 Task: Change  the formatting of the data to Which is Greater than5. In conditional formating, put the option 'Chart 3 colour. 'In the sheet  Attendance Spreadsheetbook
Action: Mouse moved to (79, 111)
Screenshot: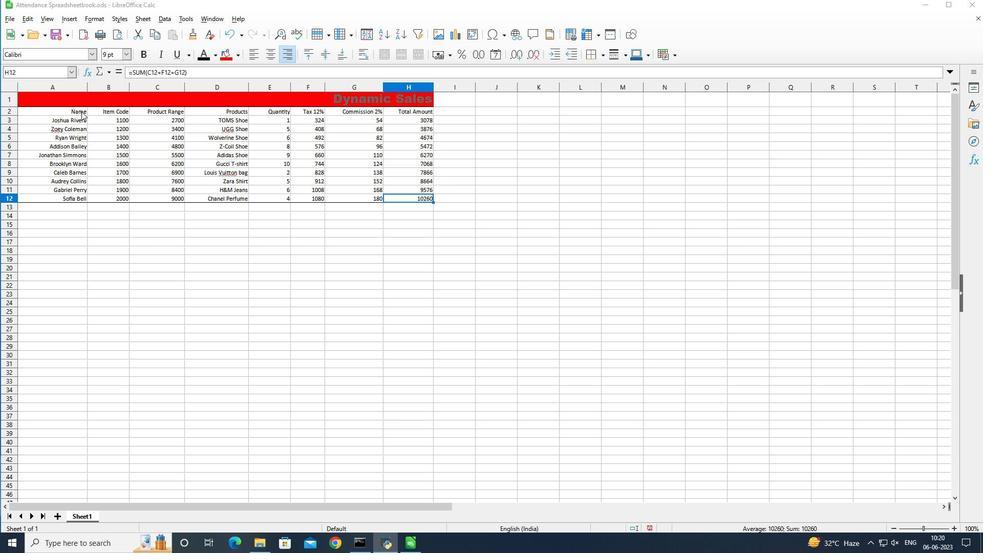 
Action: Mouse pressed left at (79, 111)
Screenshot: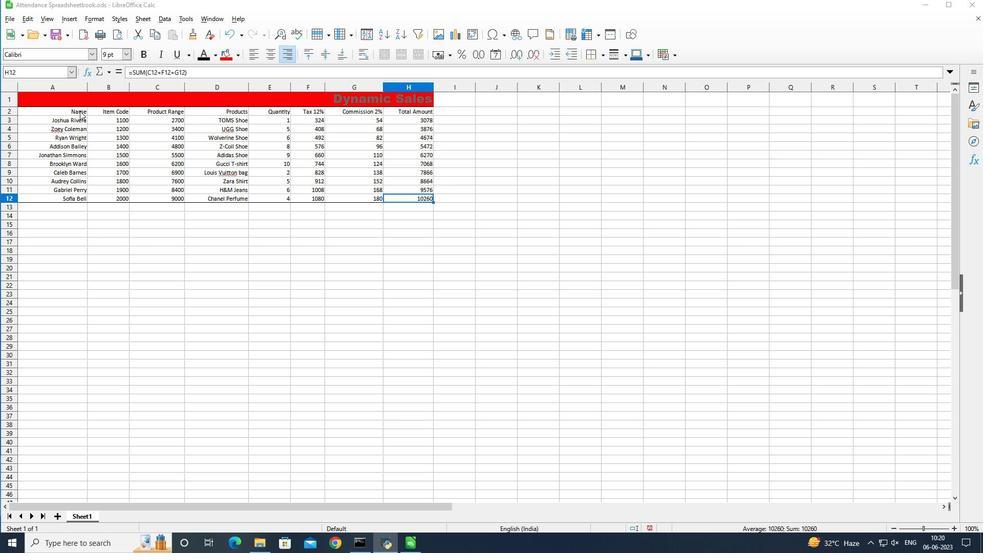 
Action: Mouse moved to (73, 110)
Screenshot: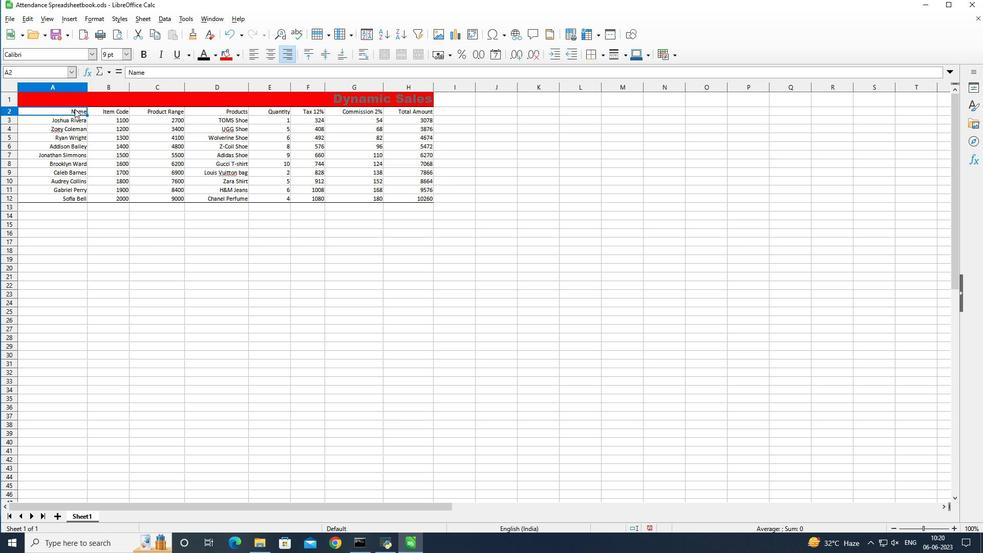 
Action: Mouse pressed left at (73, 110)
Screenshot: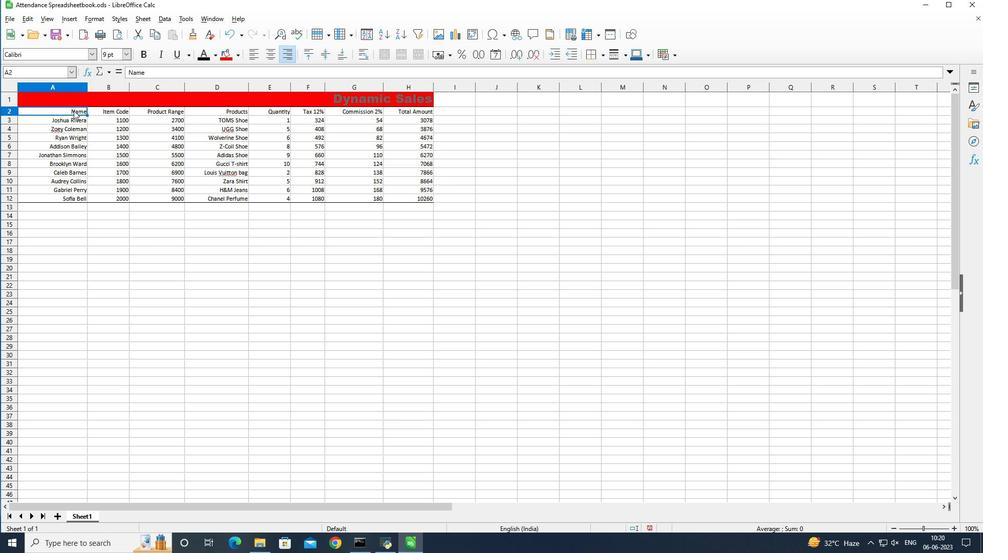 
Action: Mouse moved to (674, 55)
Screenshot: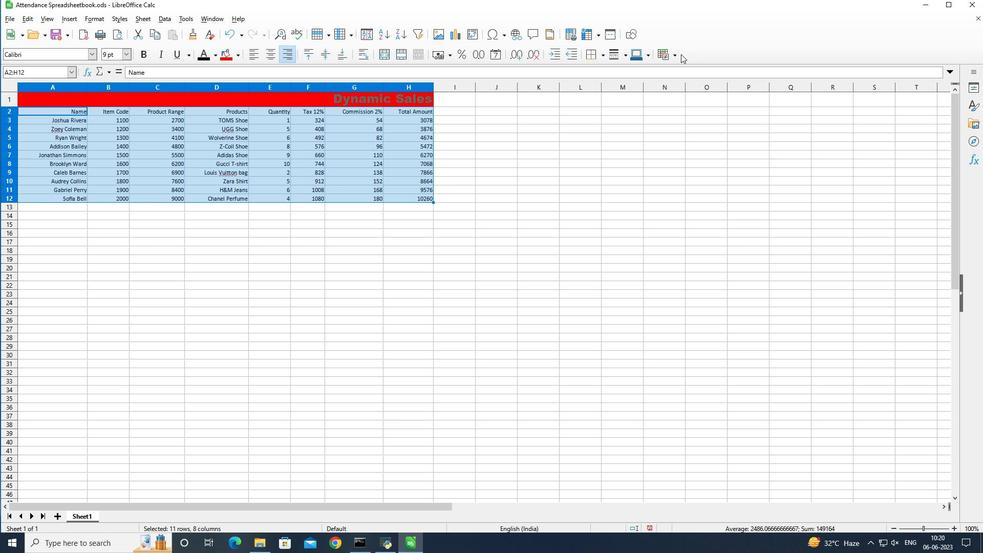 
Action: Mouse pressed left at (674, 55)
Screenshot: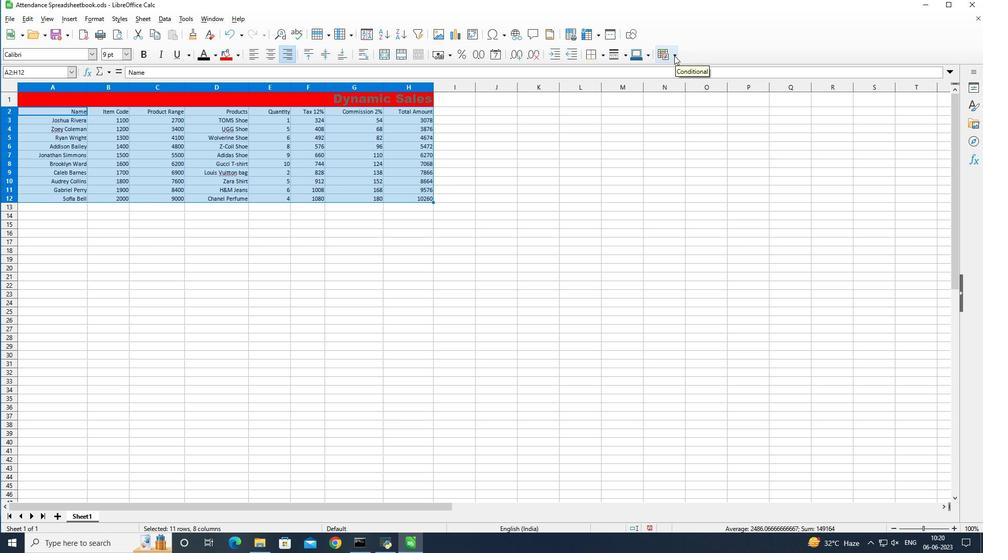 
Action: Mouse moved to (685, 74)
Screenshot: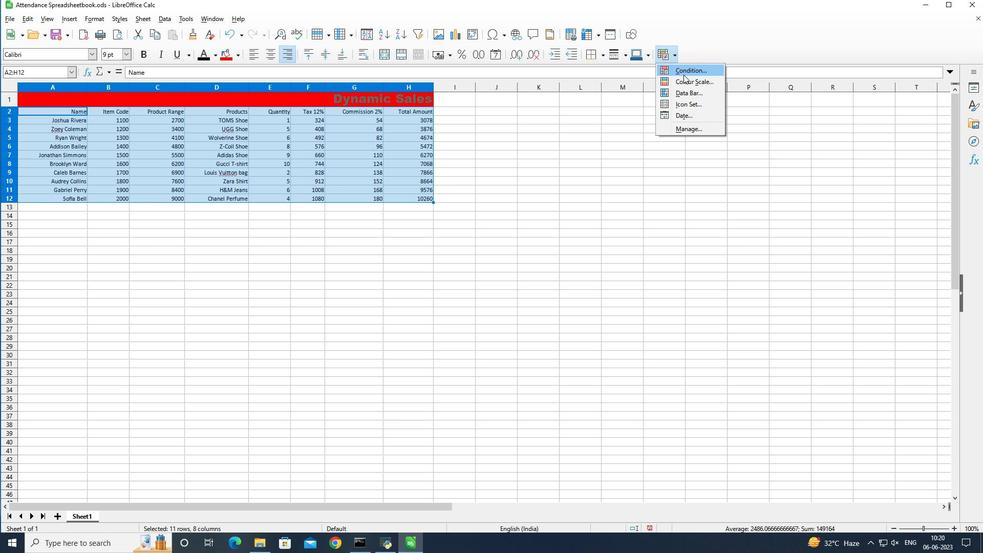 
Action: Mouse pressed left at (685, 74)
Screenshot: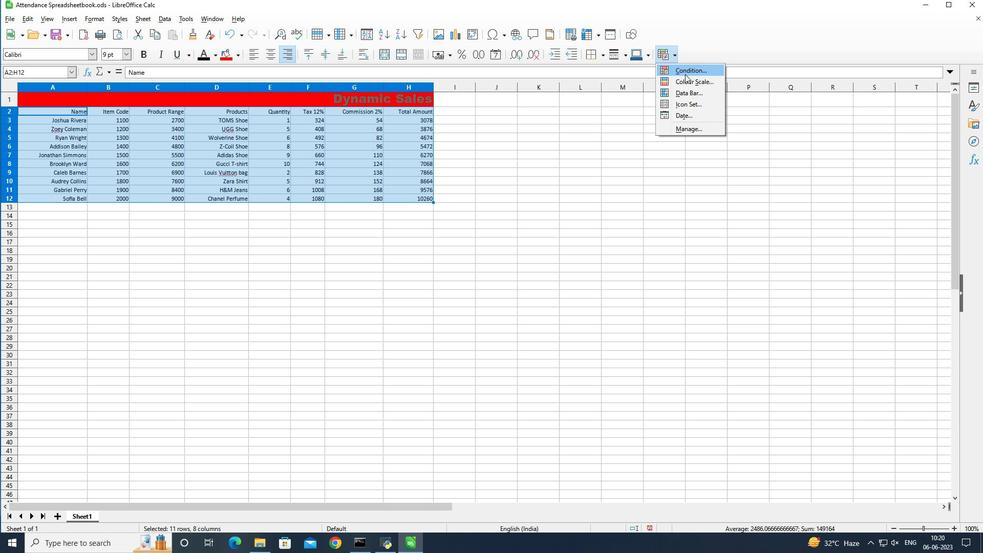 
Action: Mouse moved to (516, 163)
Screenshot: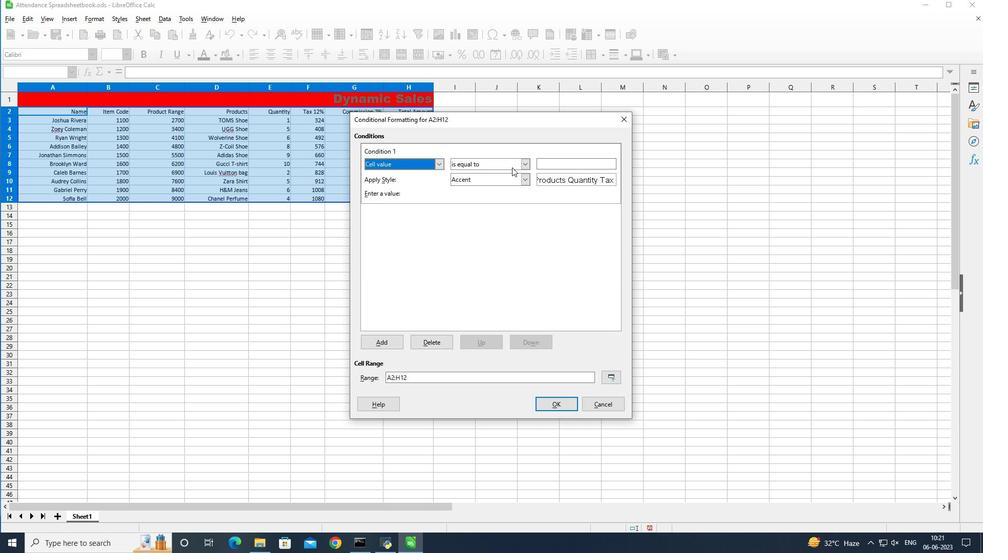 
Action: Mouse pressed left at (516, 163)
Screenshot: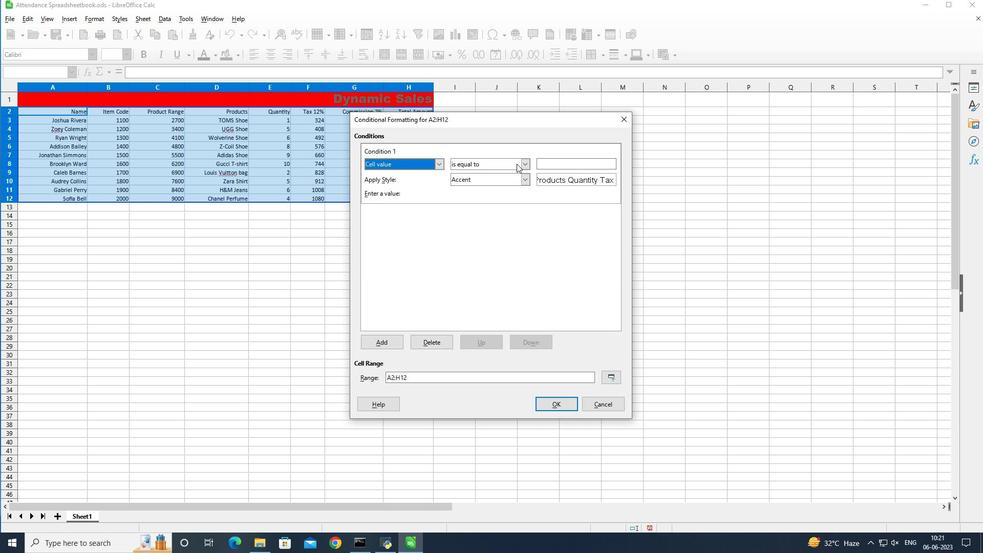 
Action: Mouse moved to (512, 191)
Screenshot: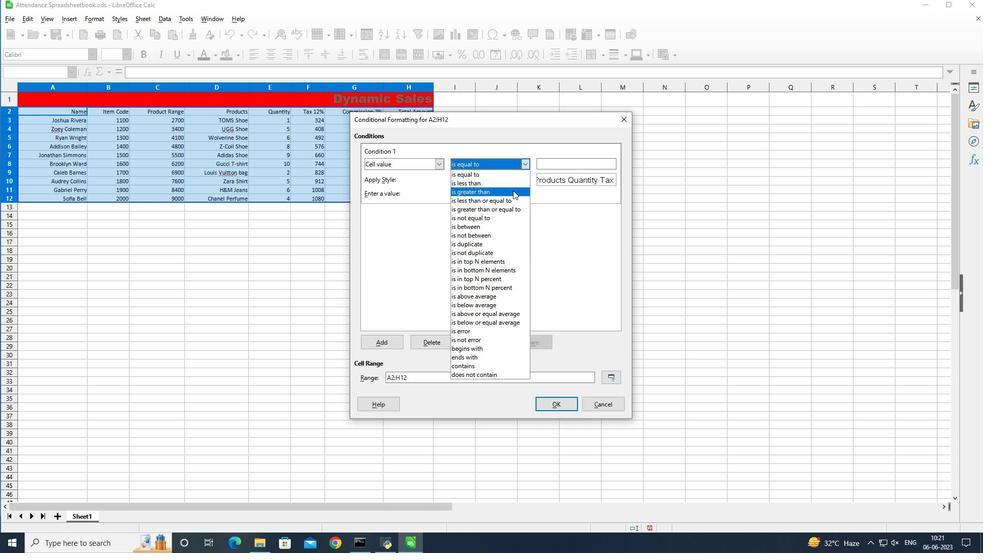 
Action: Mouse pressed left at (512, 191)
Screenshot: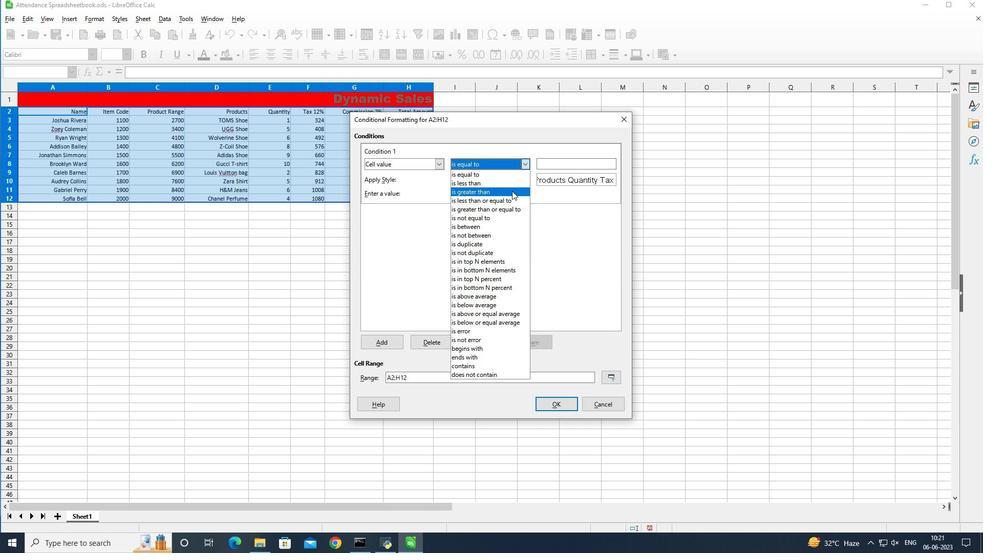 
Action: Mouse moved to (563, 167)
Screenshot: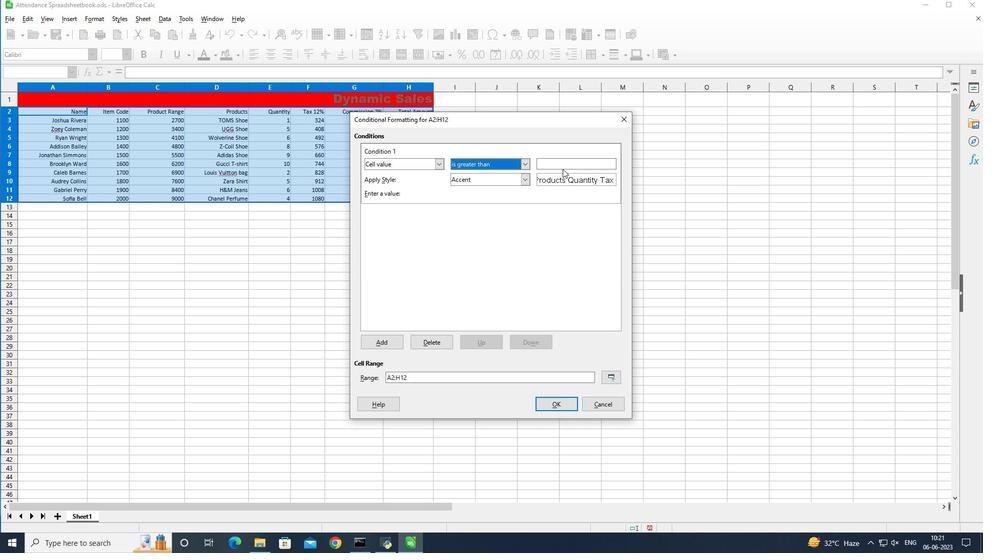 
Action: Mouse pressed left at (563, 167)
Screenshot: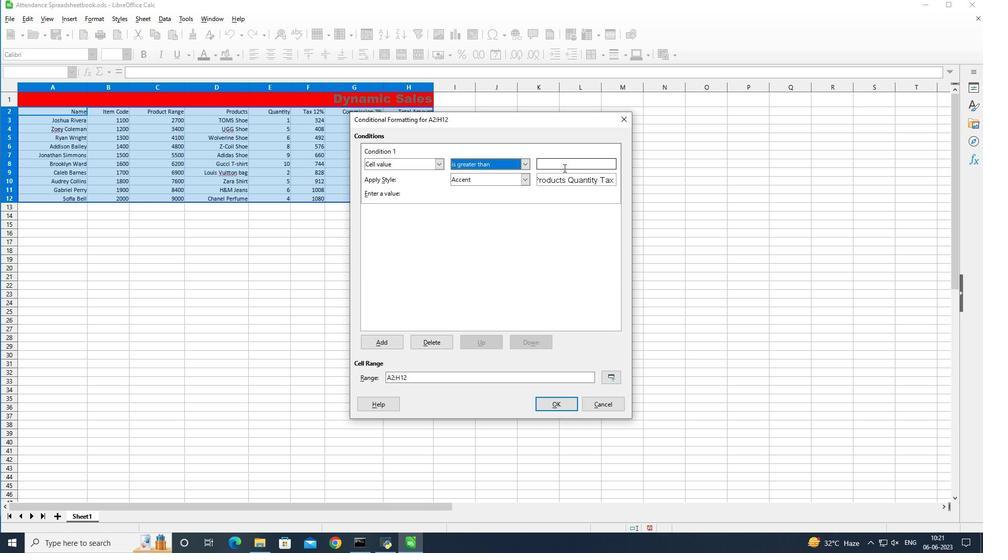 
Action: Key pressed 5
Screenshot: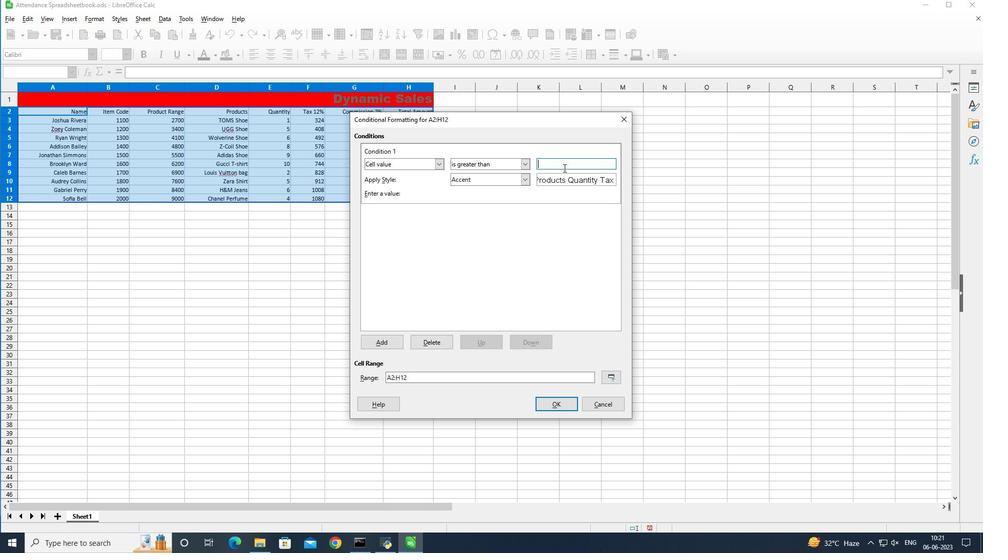 
Action: Mouse moved to (563, 400)
Screenshot: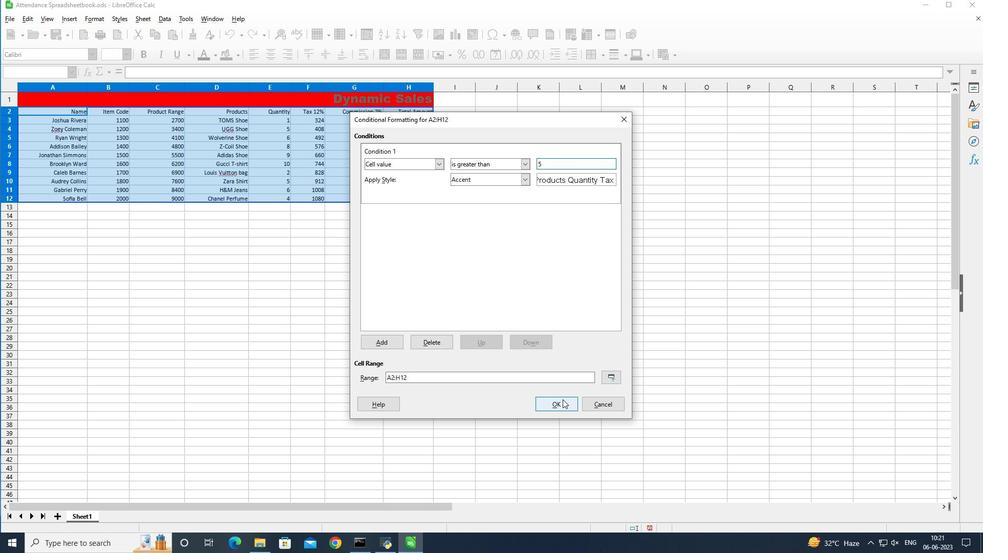 
Action: Mouse pressed left at (563, 400)
Screenshot: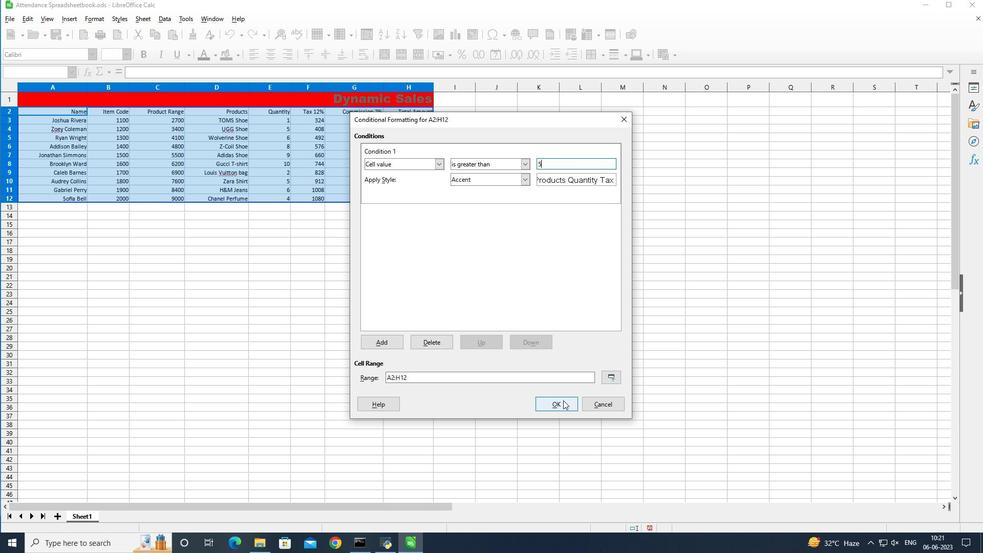 
Action: Mouse moved to (672, 56)
Screenshot: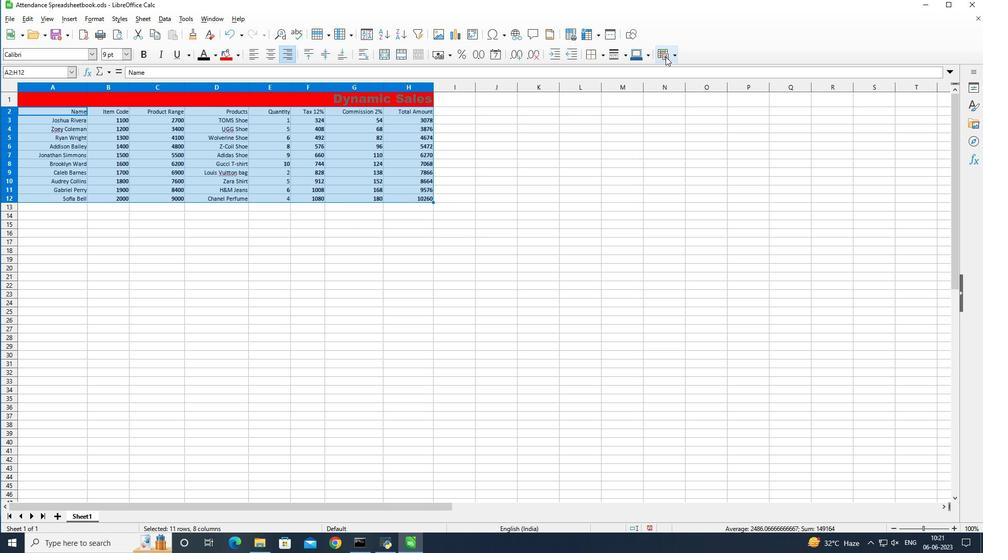 
Action: Mouse pressed left at (672, 56)
Screenshot: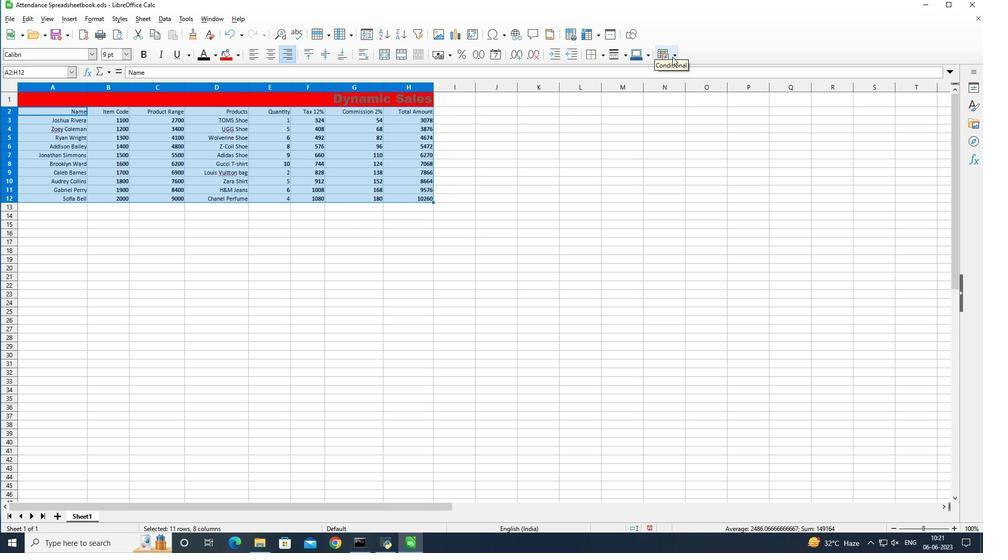 
Action: Mouse moved to (677, 76)
Screenshot: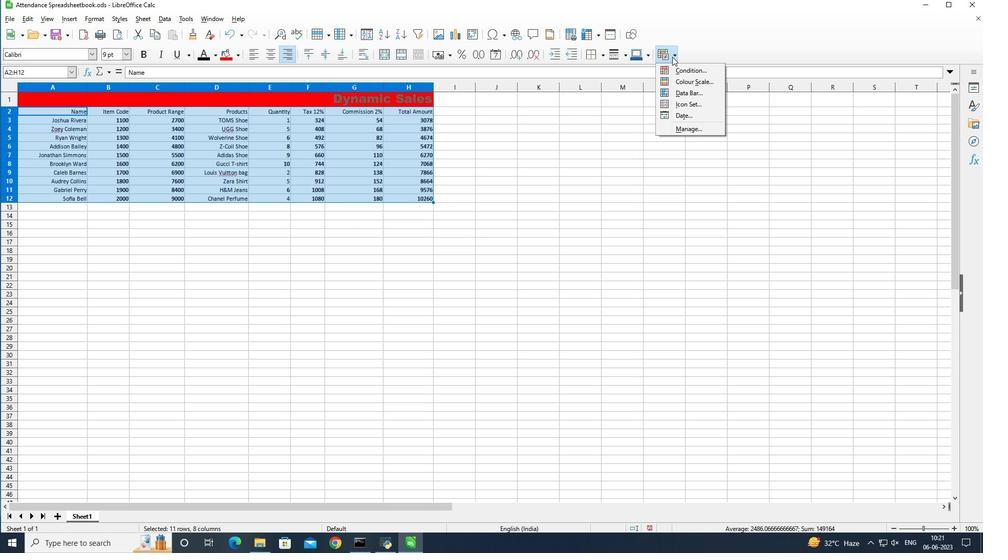 
Action: Mouse pressed left at (677, 76)
Screenshot: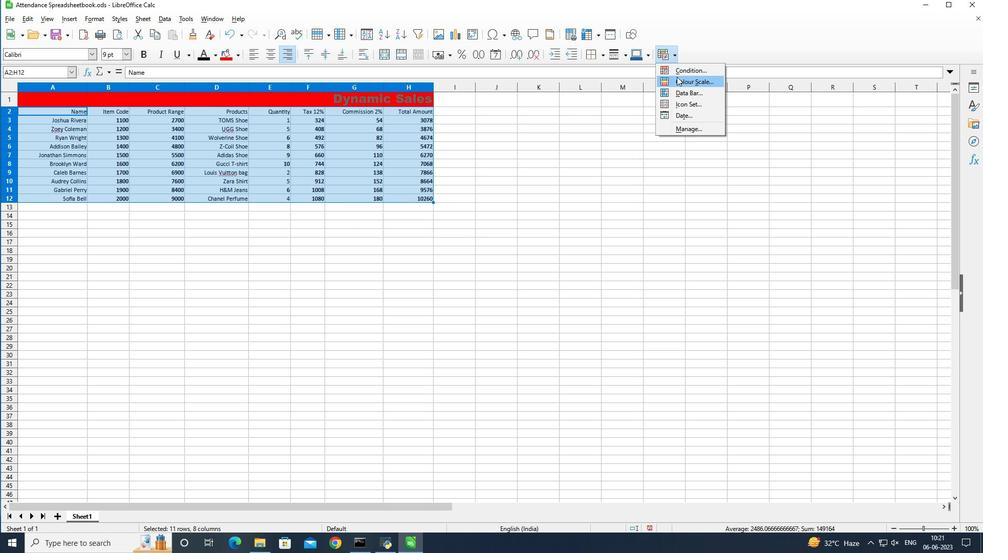 
Action: Mouse moved to (425, 167)
Screenshot: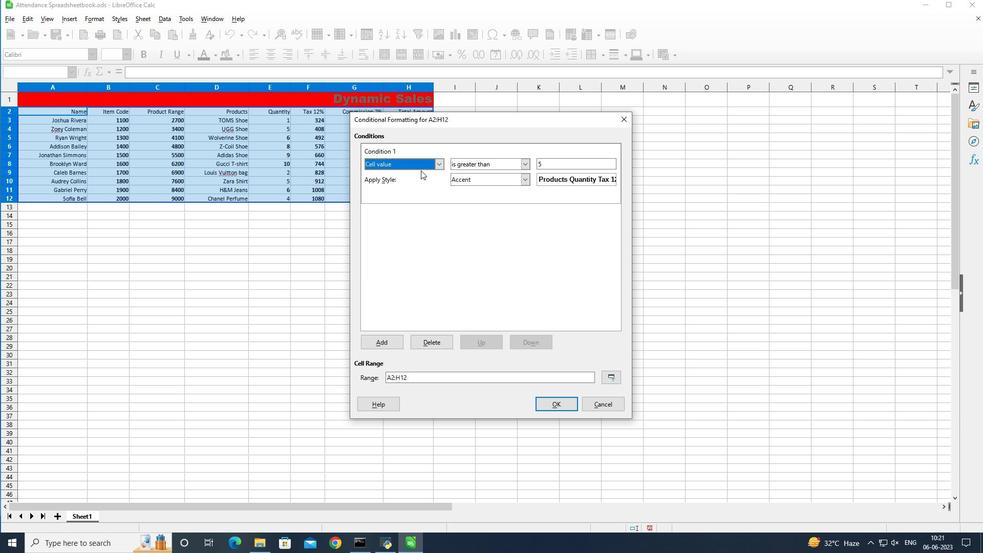 
Action: Mouse pressed left at (425, 167)
Screenshot: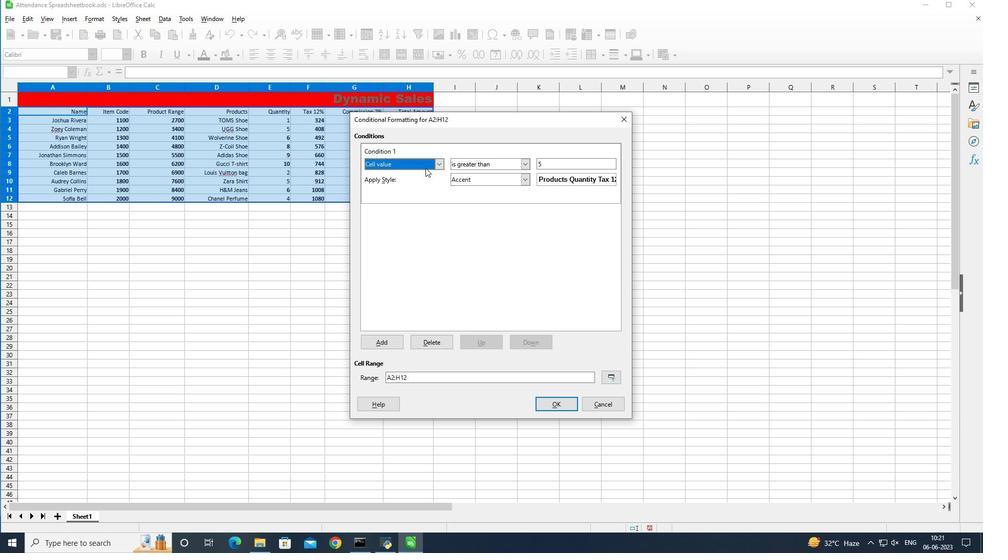 
Action: Mouse moved to (423, 175)
Screenshot: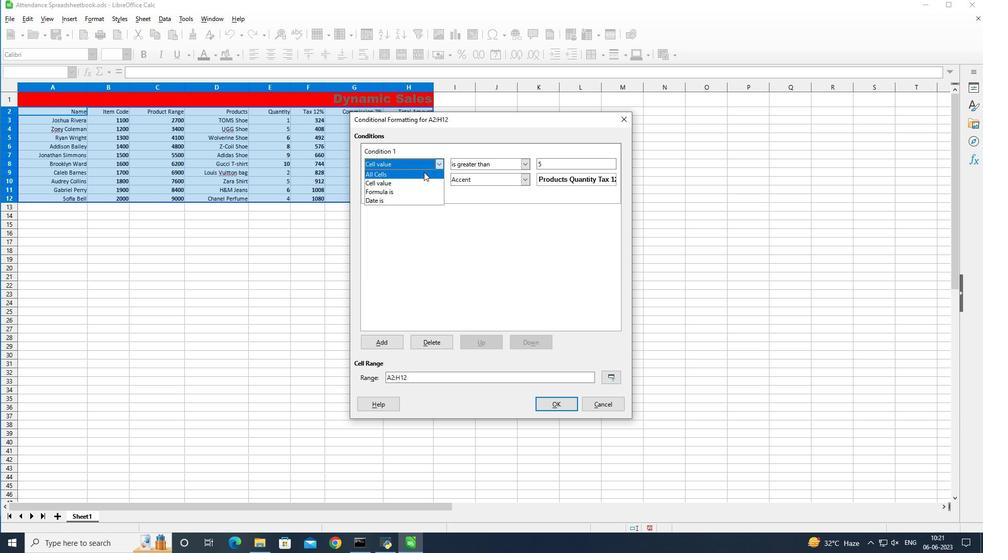 
Action: Mouse pressed left at (423, 175)
Screenshot: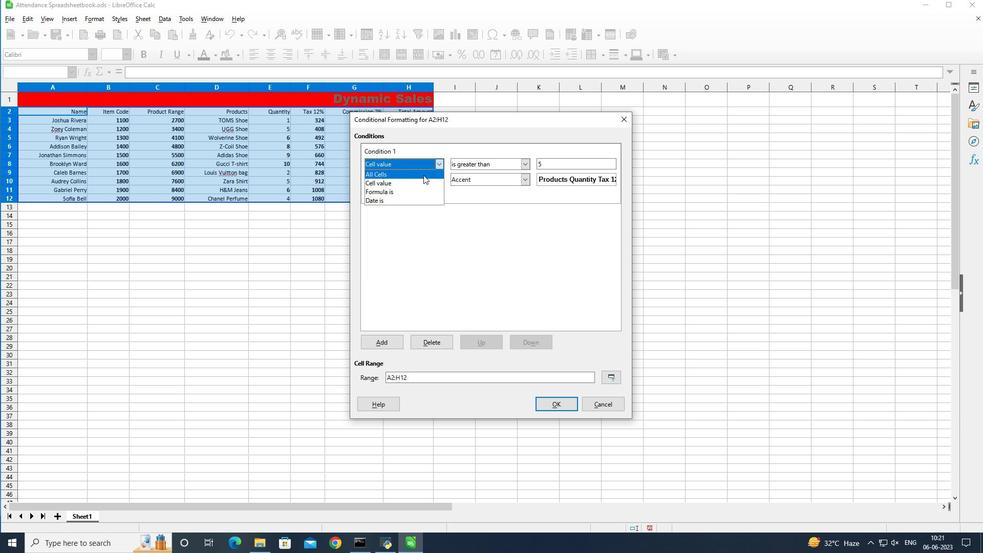 
Action: Mouse moved to (437, 223)
Screenshot: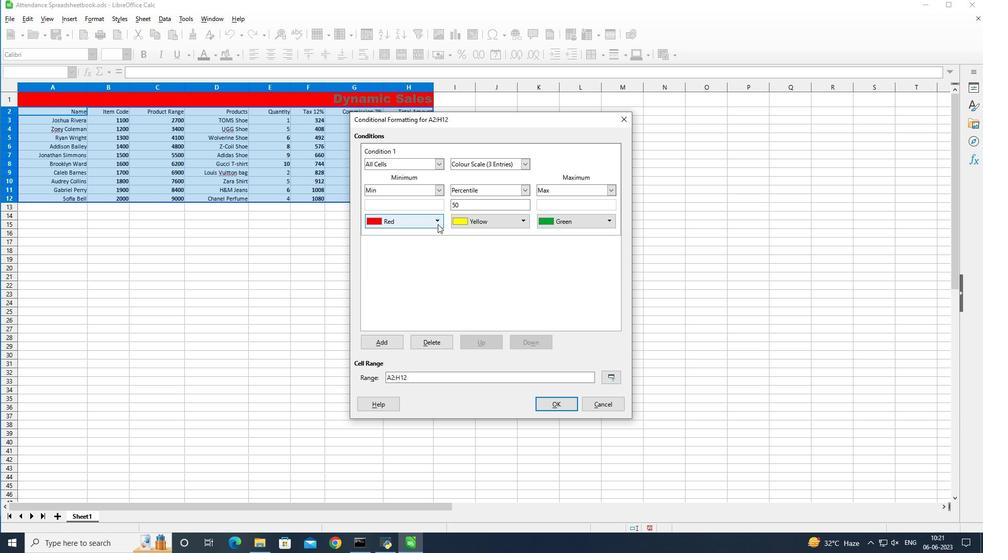
Action: Mouse pressed left at (437, 223)
Screenshot: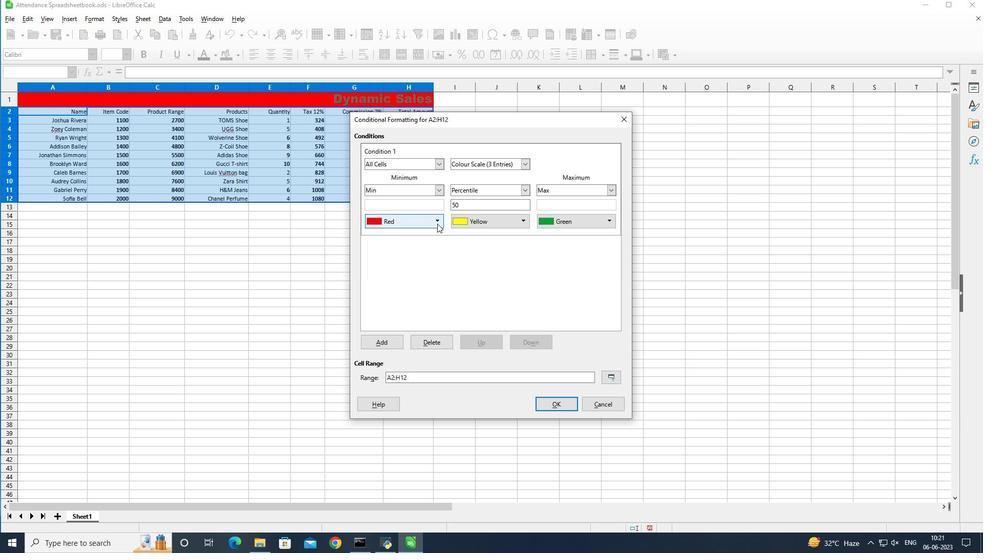 
Action: Mouse moved to (416, 234)
Screenshot: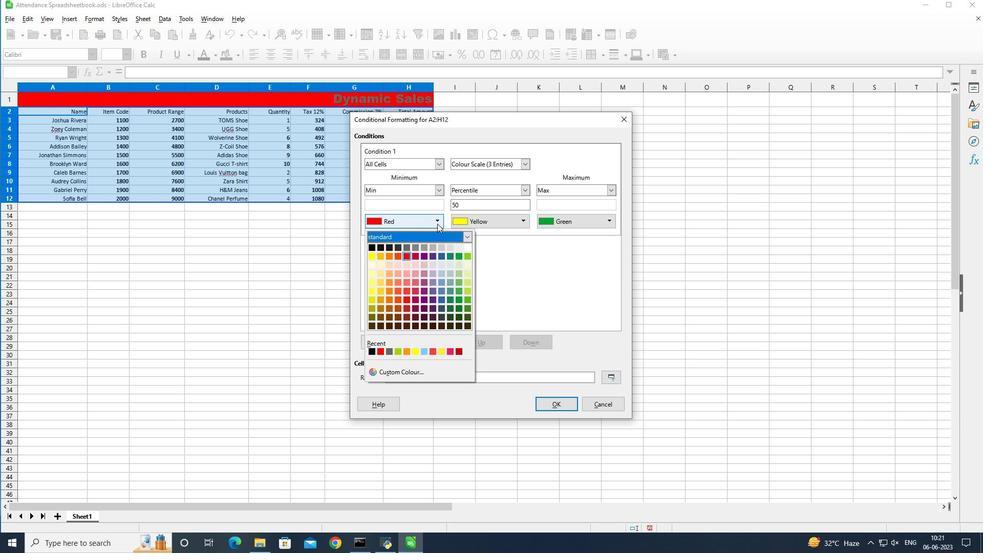 
Action: Mouse pressed left at (416, 234)
Screenshot: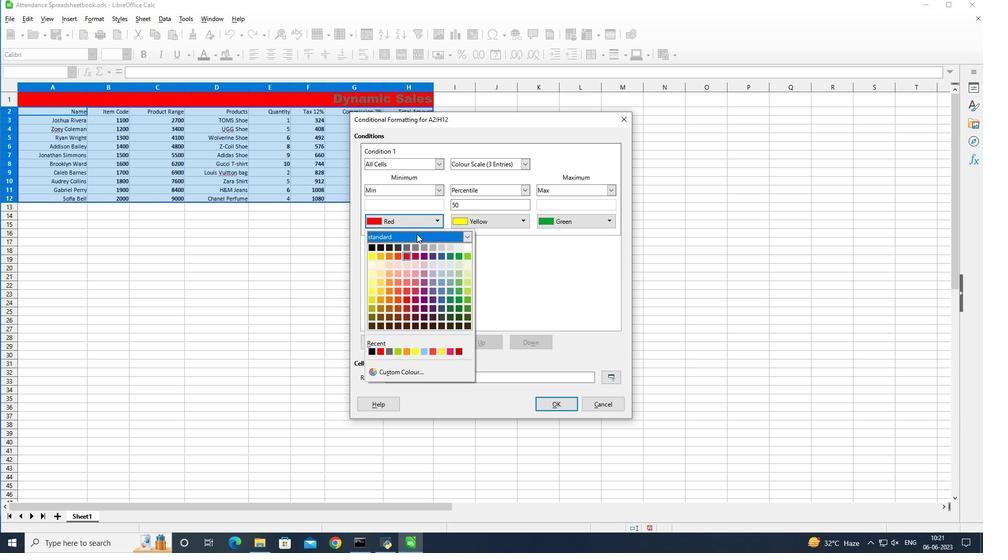 
Action: Mouse moved to (413, 253)
Screenshot: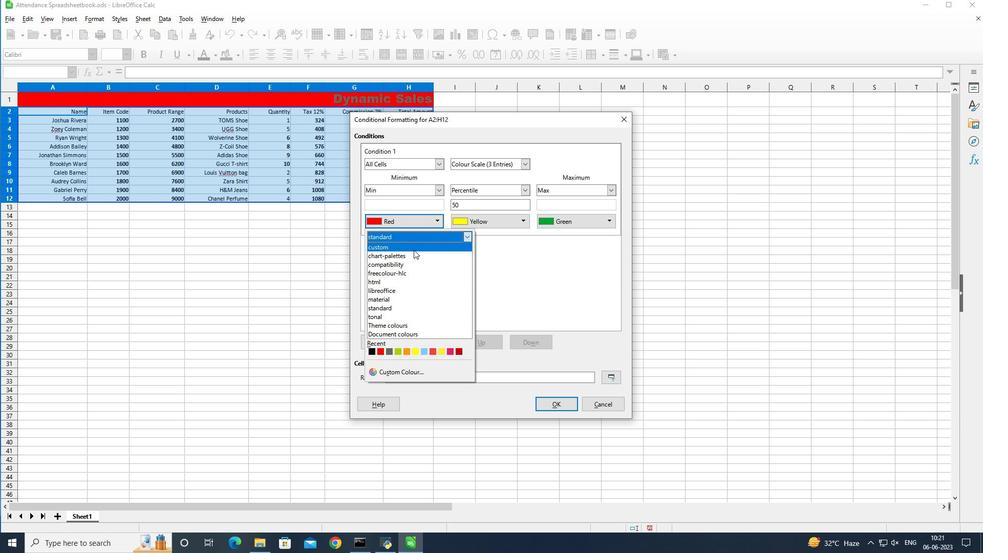 
Action: Mouse pressed left at (413, 253)
Screenshot: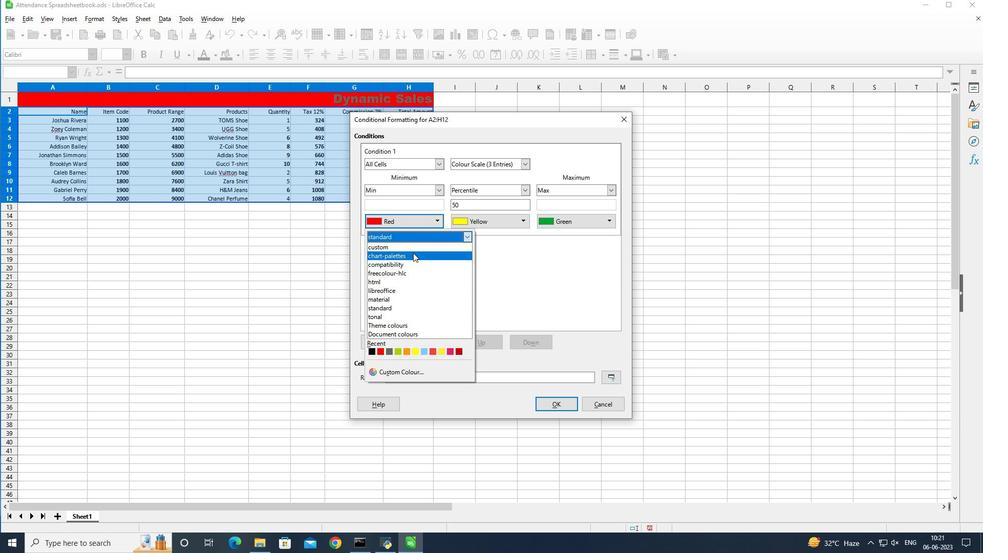 
Action: Mouse moved to (390, 248)
Screenshot: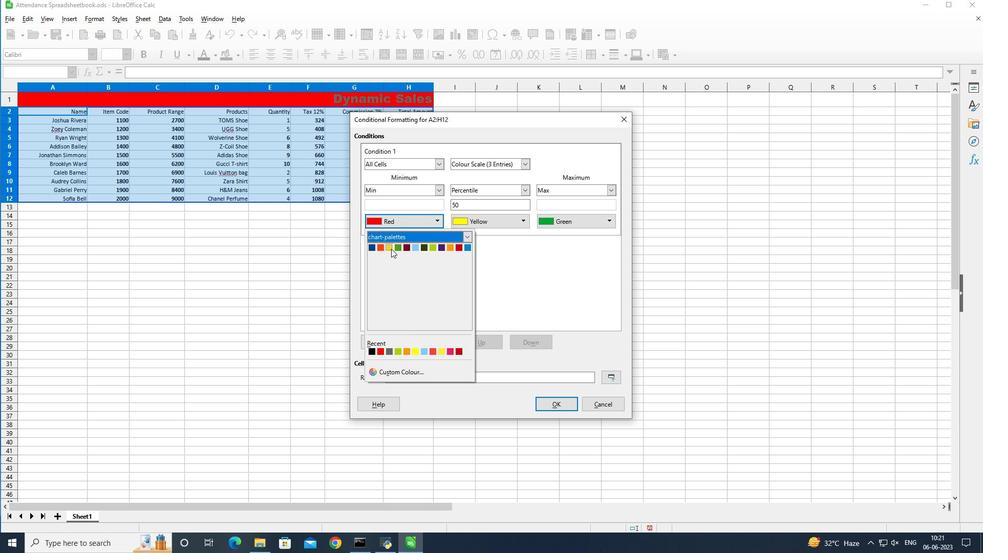 
Action: Mouse pressed left at (390, 248)
Screenshot: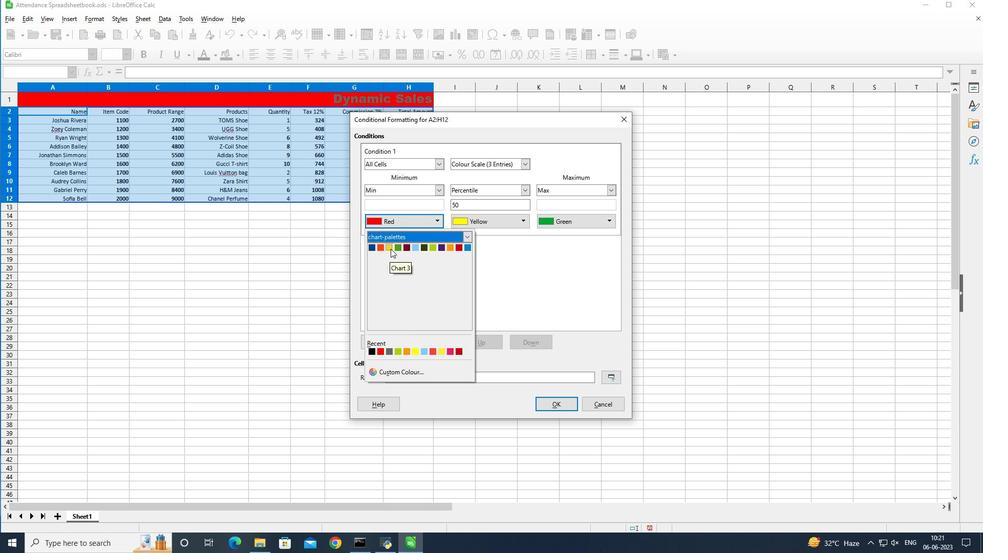 
Action: Mouse moved to (552, 402)
Screenshot: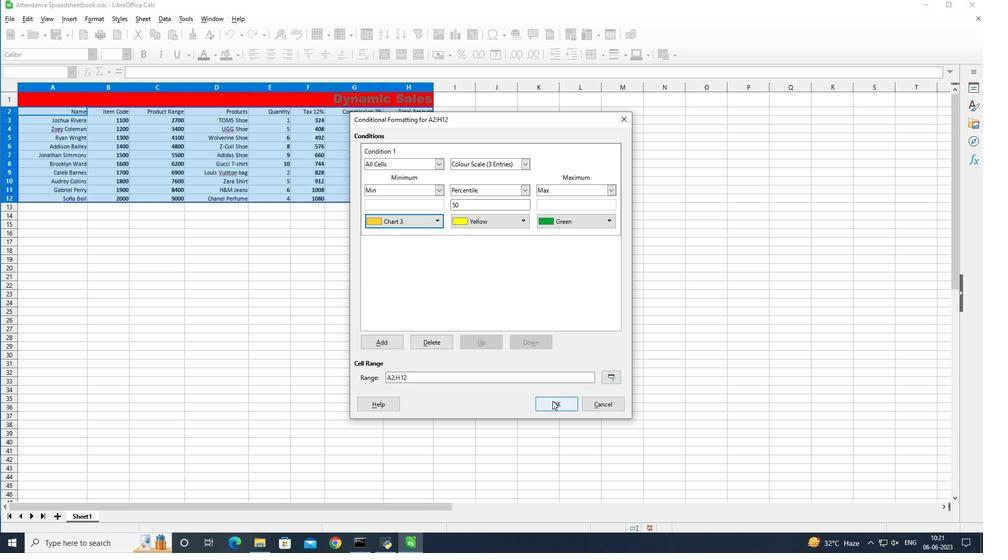 
Action: Mouse pressed left at (552, 402)
Screenshot: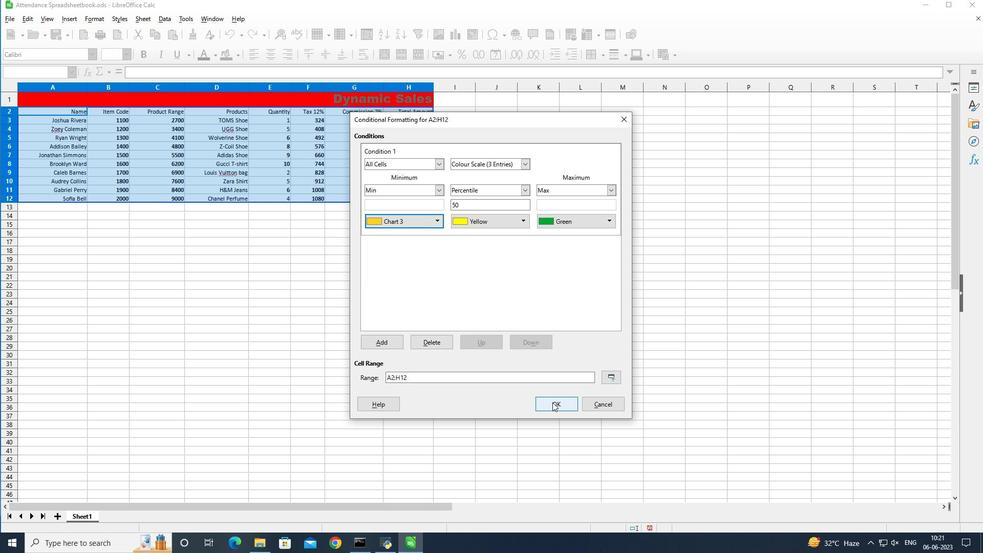 
Action: Mouse moved to (401, 201)
Screenshot: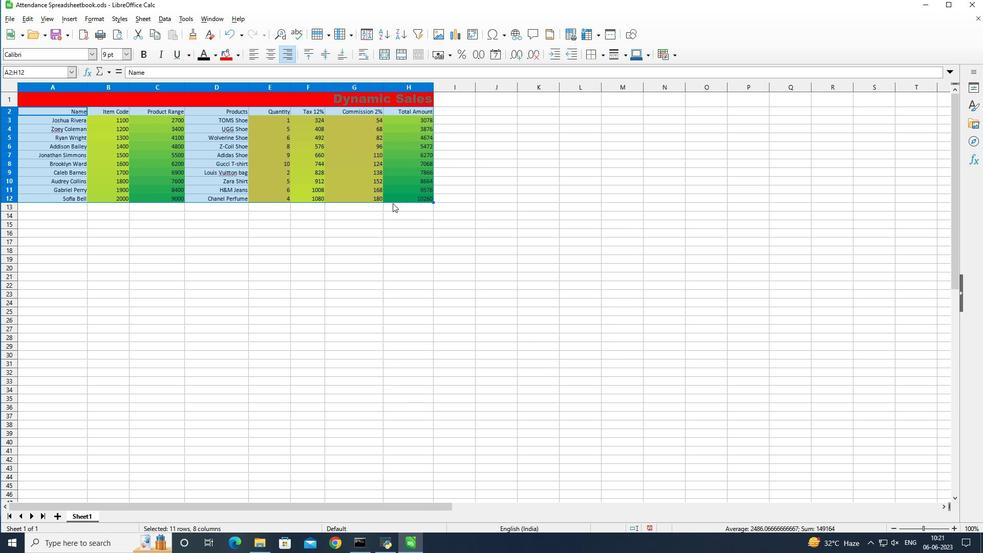 
Action: Mouse pressed left at (401, 201)
Screenshot: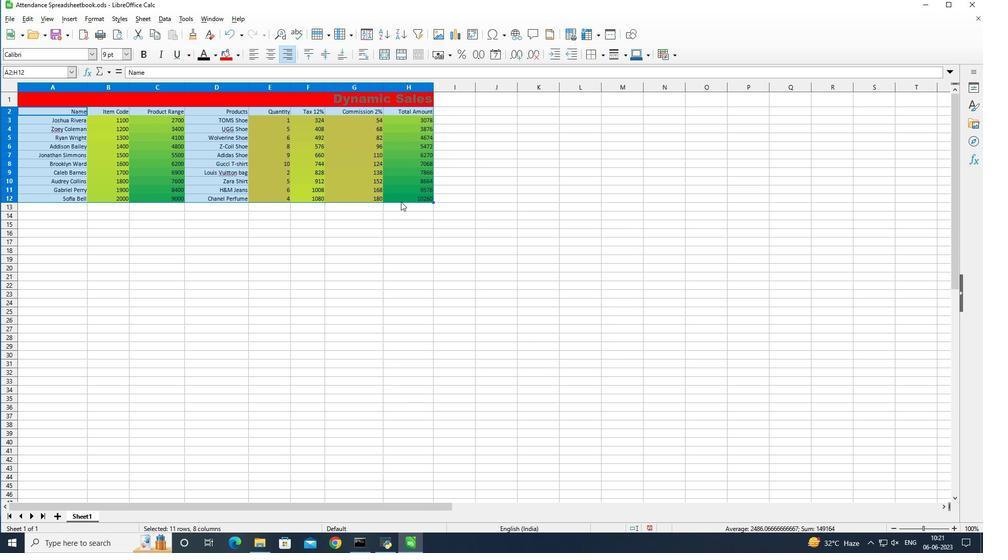 
Action: Mouse moved to (405, 199)
Screenshot: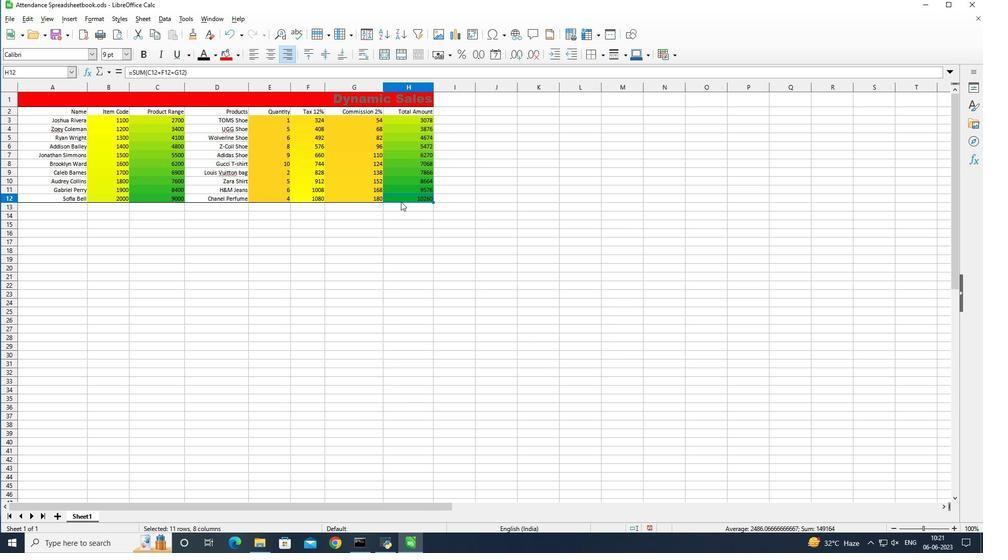 
